 Task: Find the real and imaginary parts of the complex number 4 - 2i.
Action: Mouse moved to (1130, 77)
Screenshot: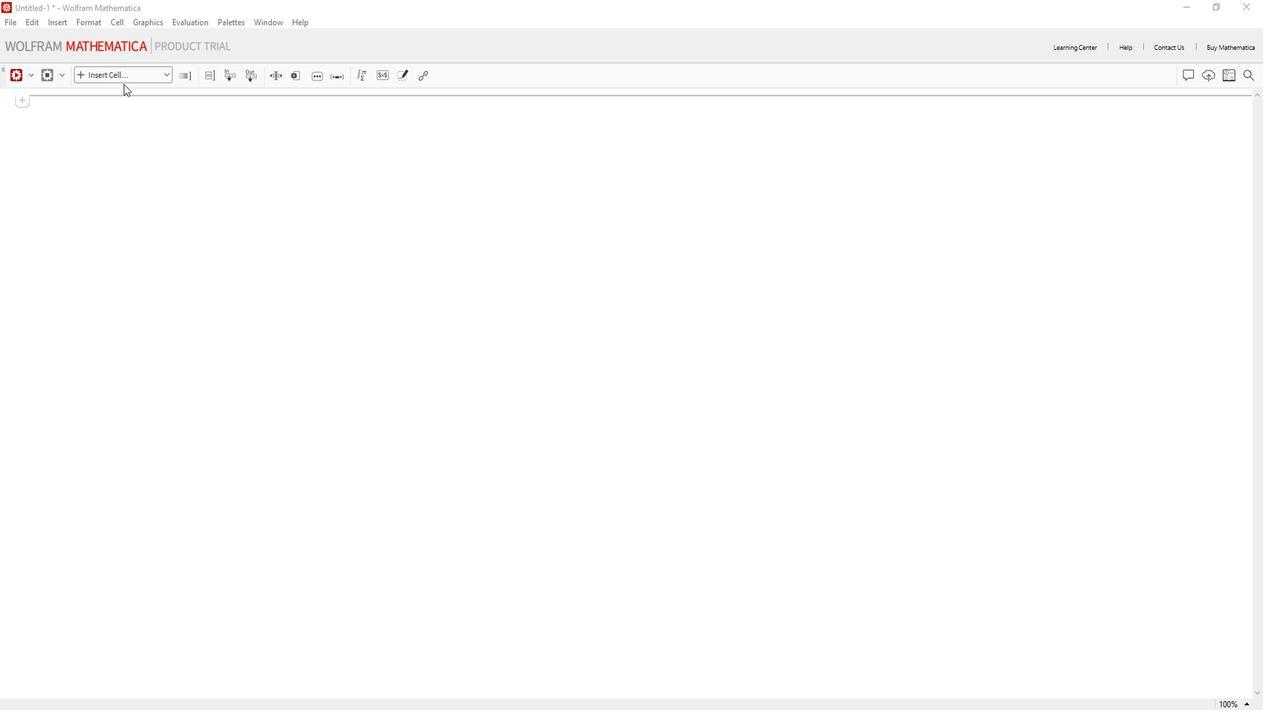 
Action: Mouse pressed left at (1130, 77)
Screenshot: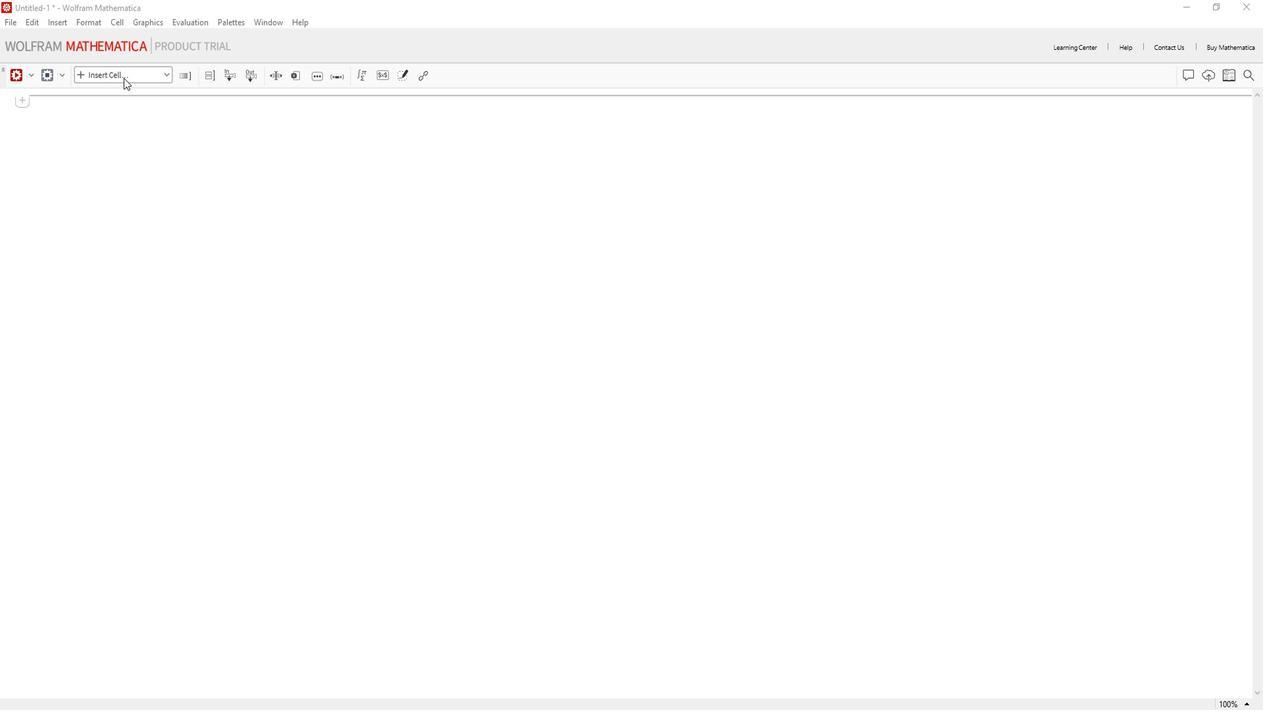 
Action: Mouse moved to (1120, 105)
Screenshot: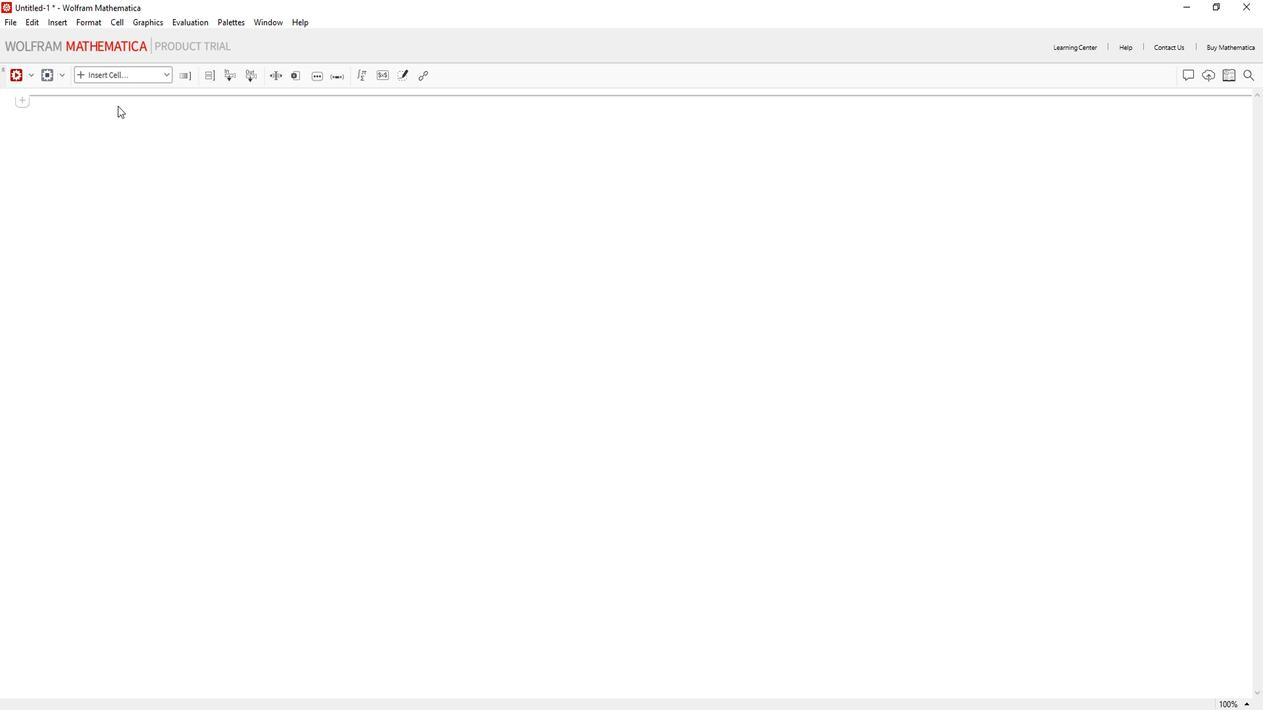 
Action: Mouse pressed left at (1120, 105)
Screenshot: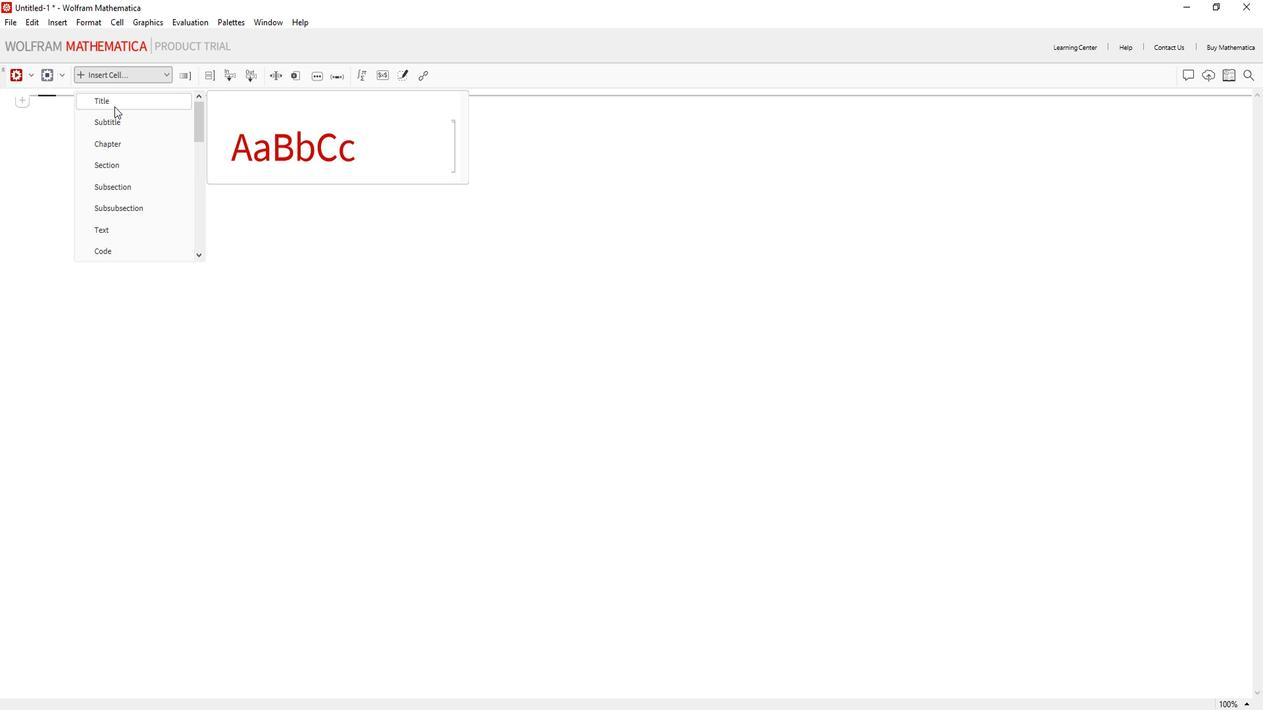 
Action: Key pressed <Key.shift>Find<Key.space>the<Key.space>real<Key.space>and<Key.space>imaginary<Key.space>part<Key.space>of<Key.space>the<Key.space>complex<Key.space>number
Screenshot: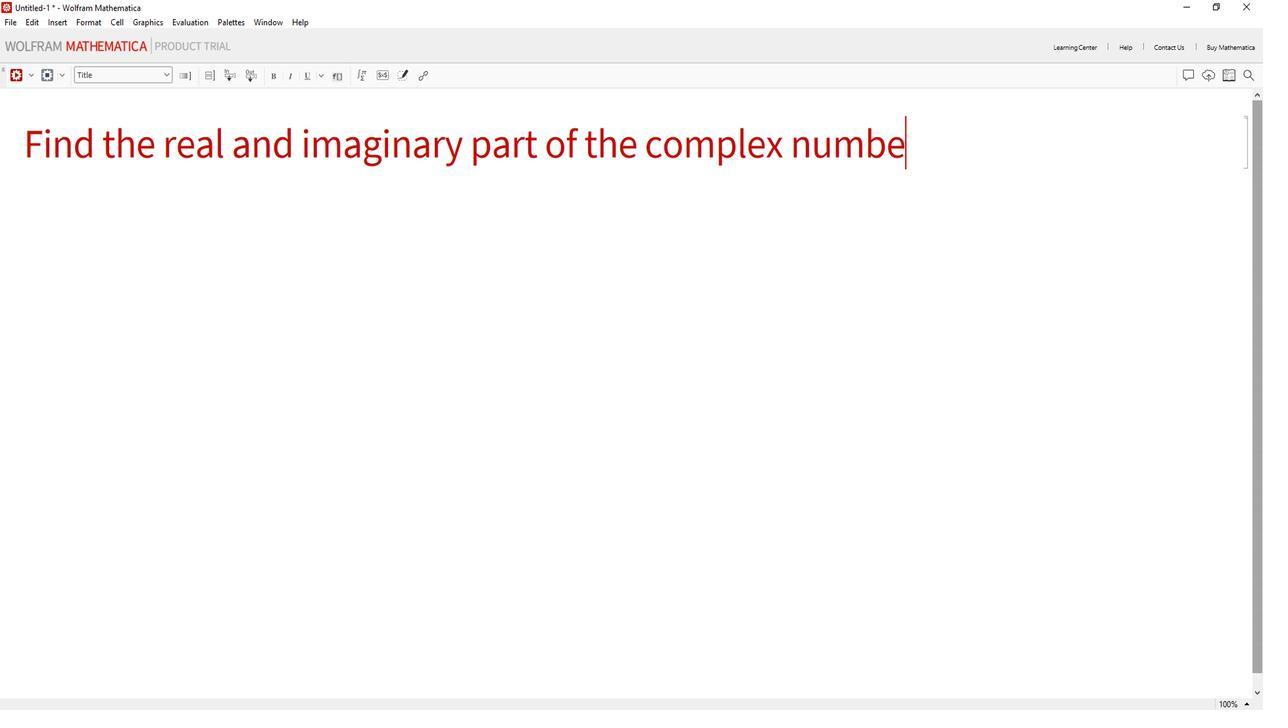 
Action: Mouse moved to (1177, 242)
Screenshot: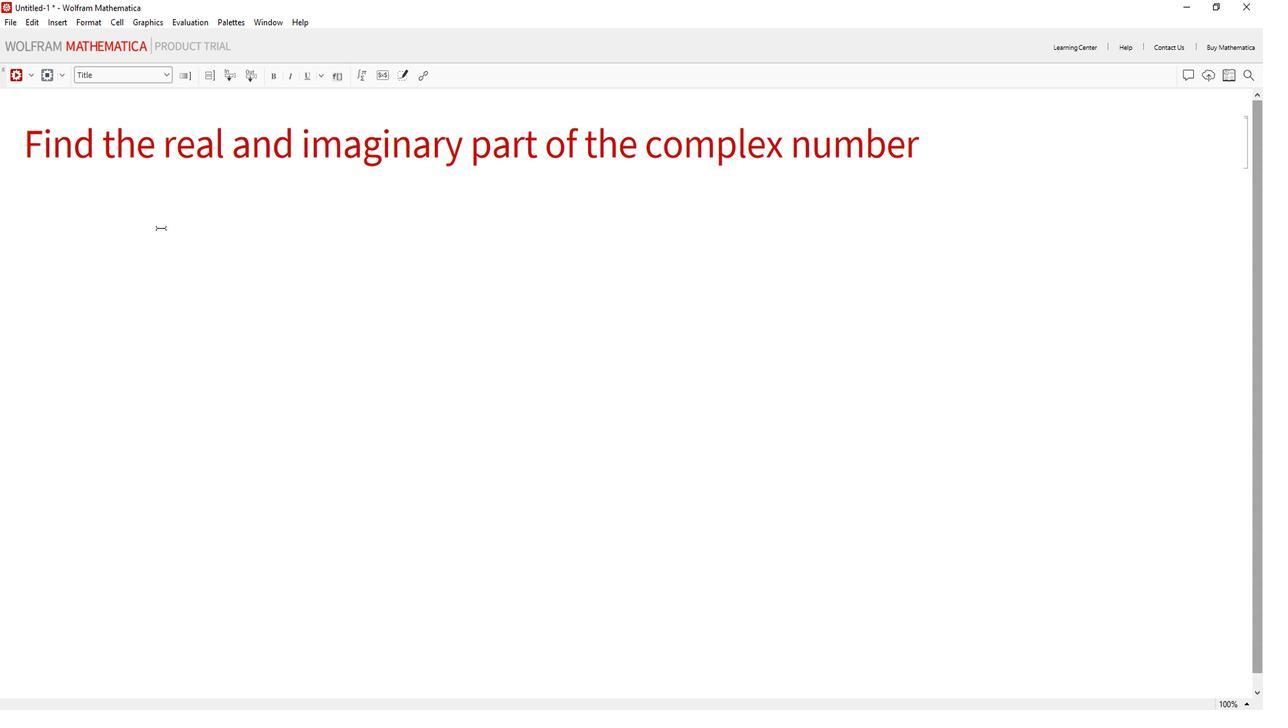 
Action: Mouse pressed left at (1177, 242)
Screenshot: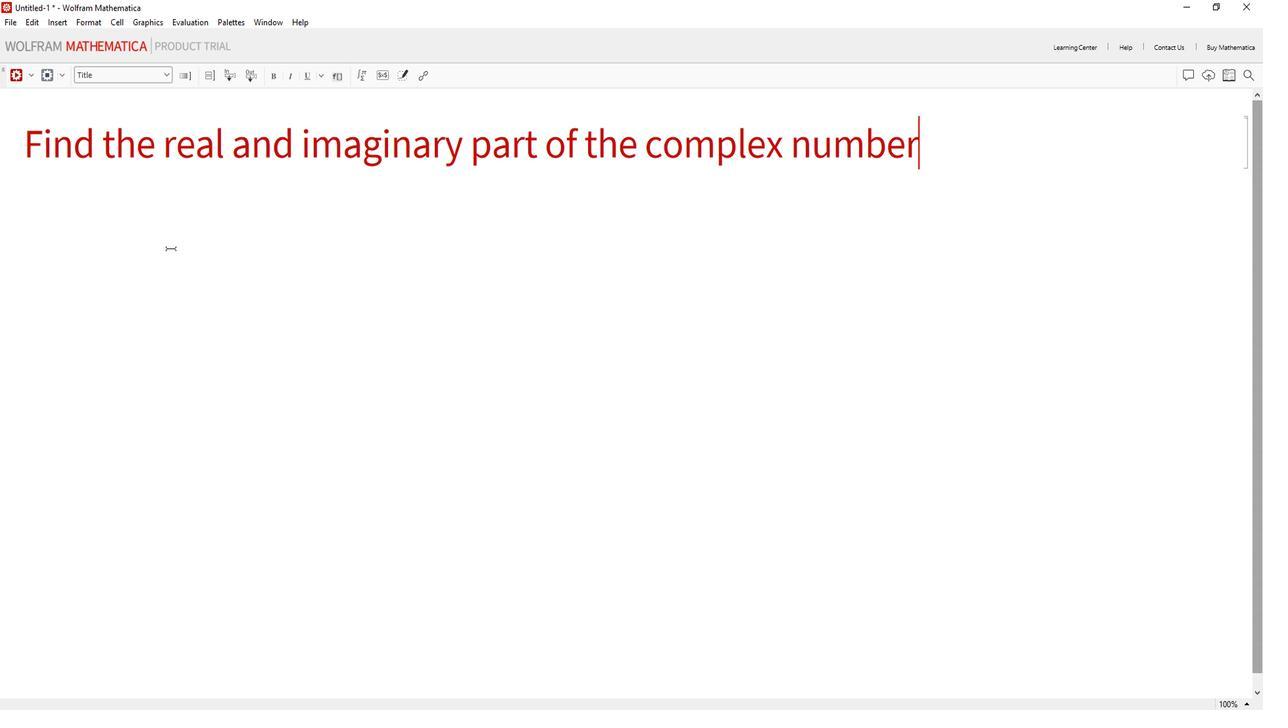 
Action: Mouse moved to (1136, 76)
Screenshot: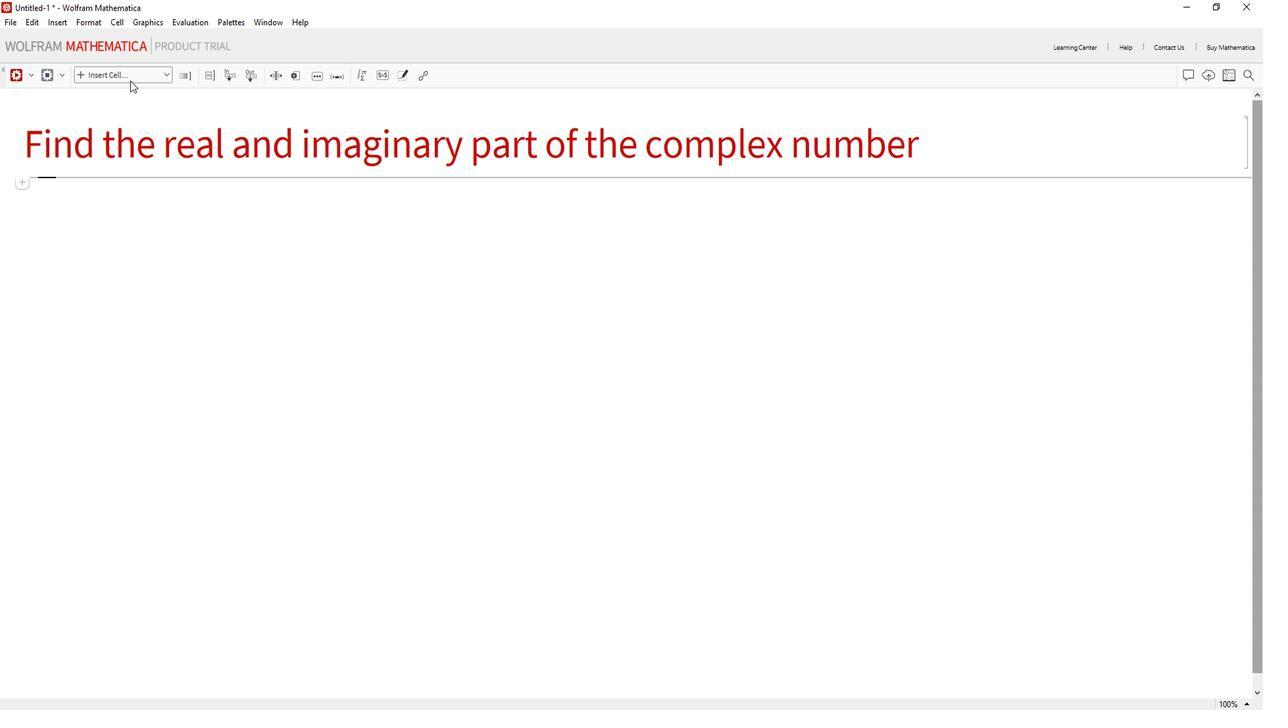 
Action: Mouse pressed left at (1136, 76)
Screenshot: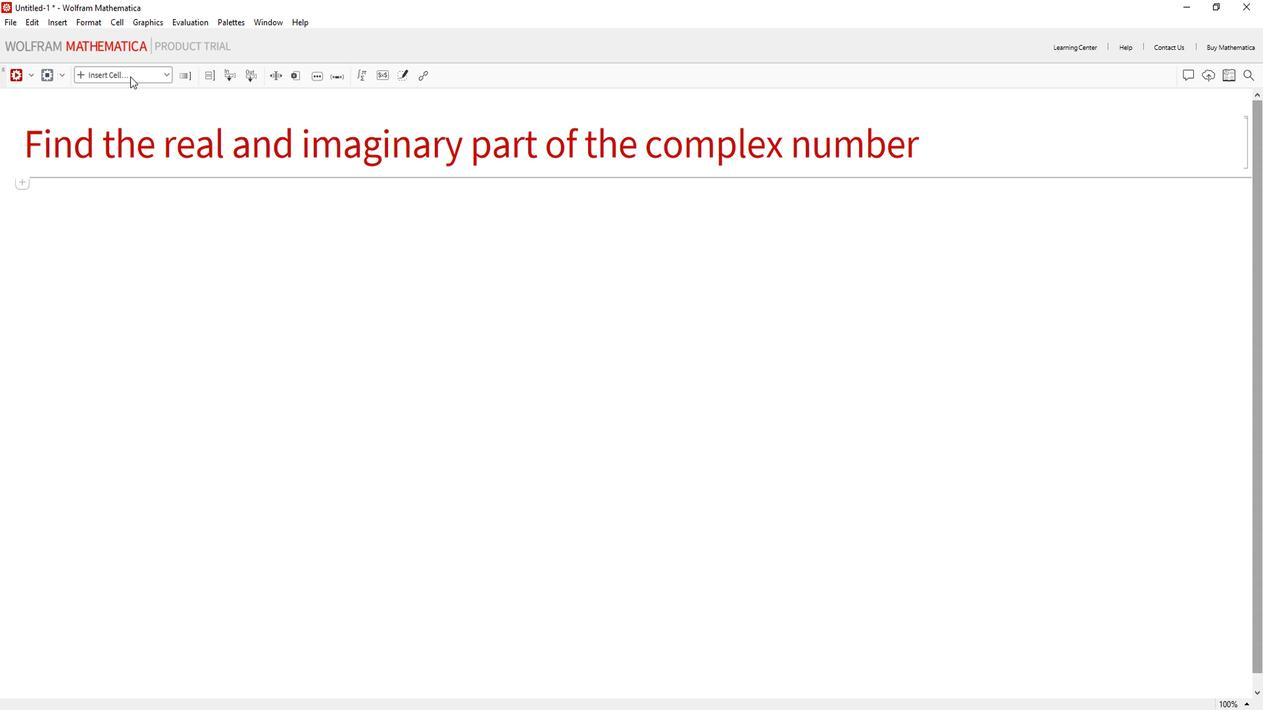 
Action: Mouse moved to (1119, 241)
Screenshot: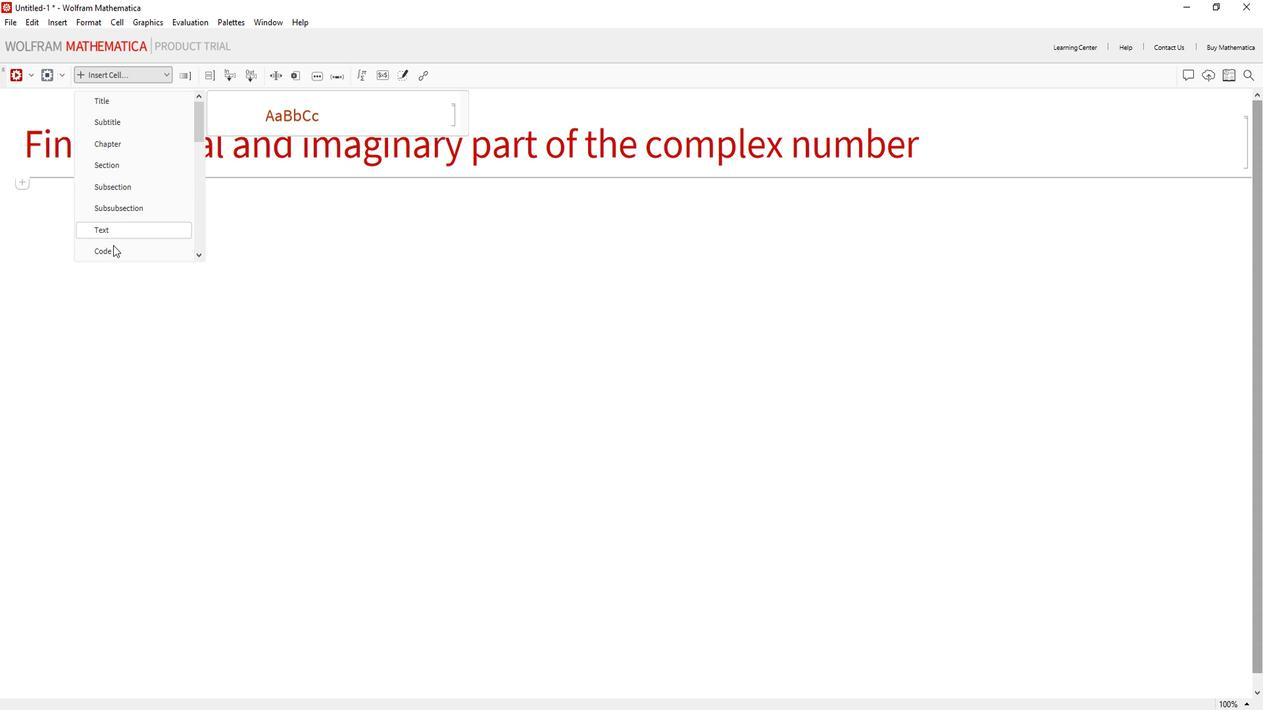 
Action: Mouse pressed left at (1119, 241)
Screenshot: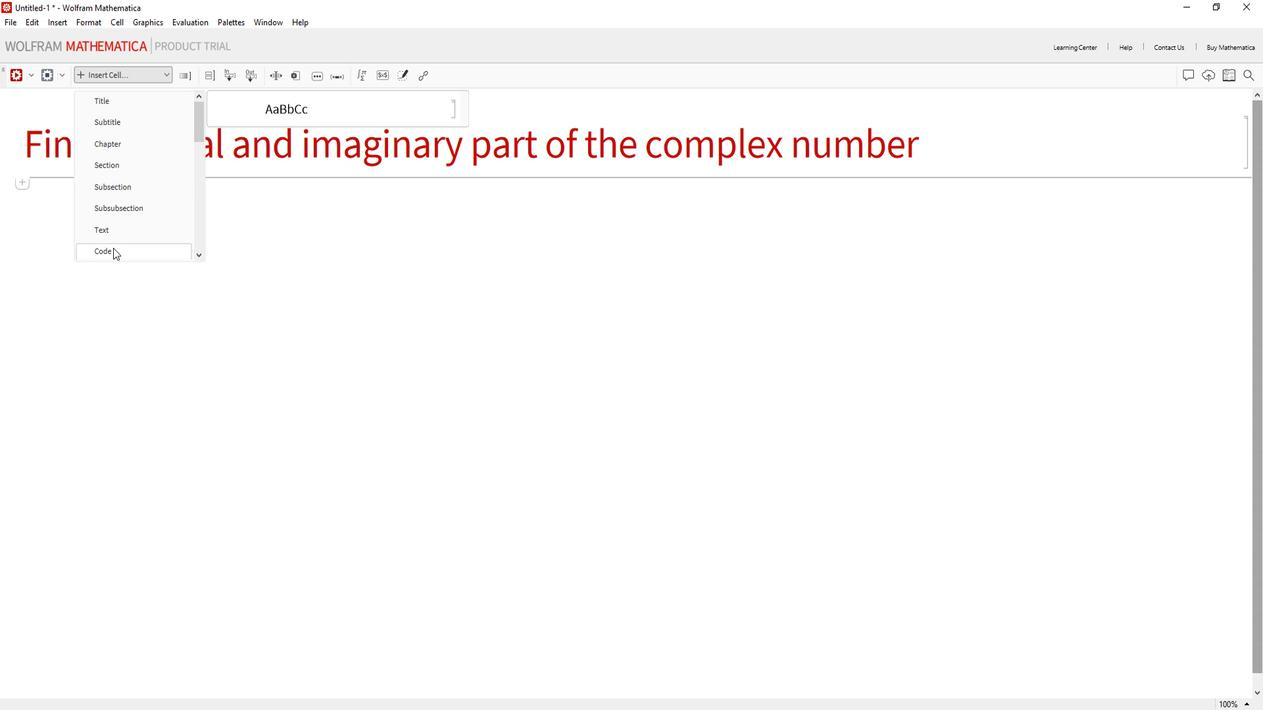 
Action: Mouse moved to (1121, 199)
Screenshot: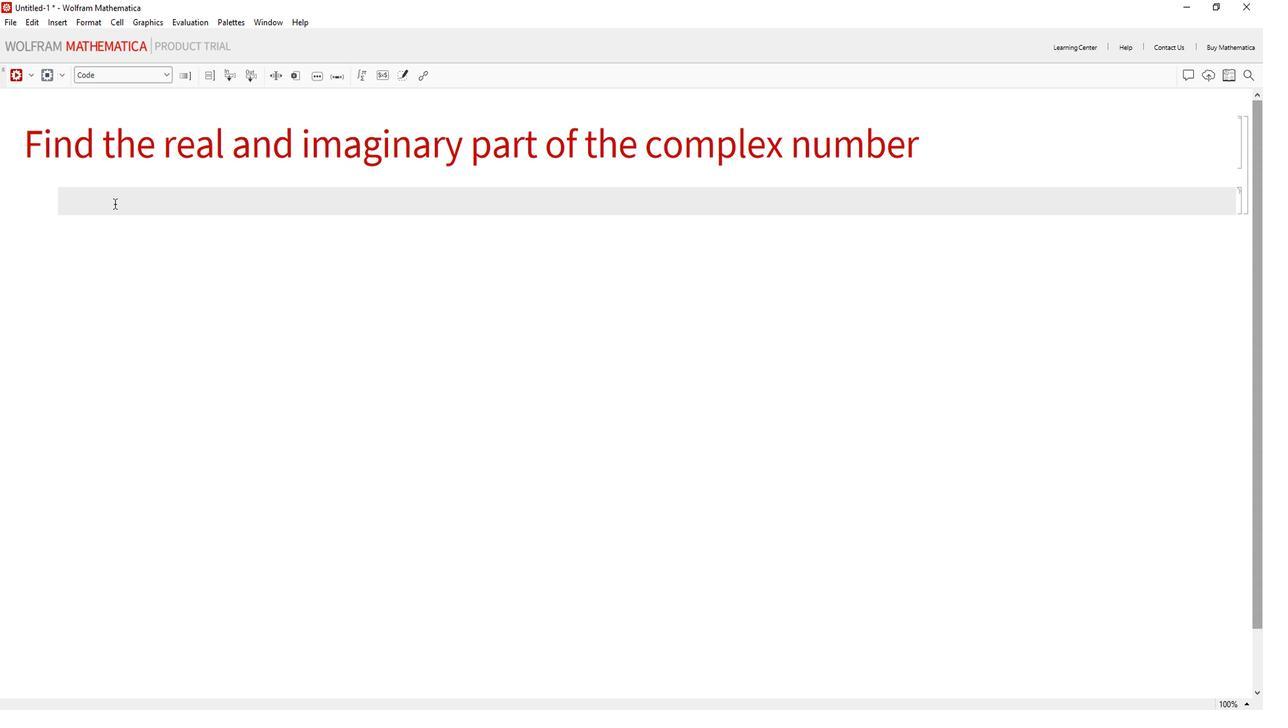 
Action: Mouse pressed left at (1121, 199)
Screenshot: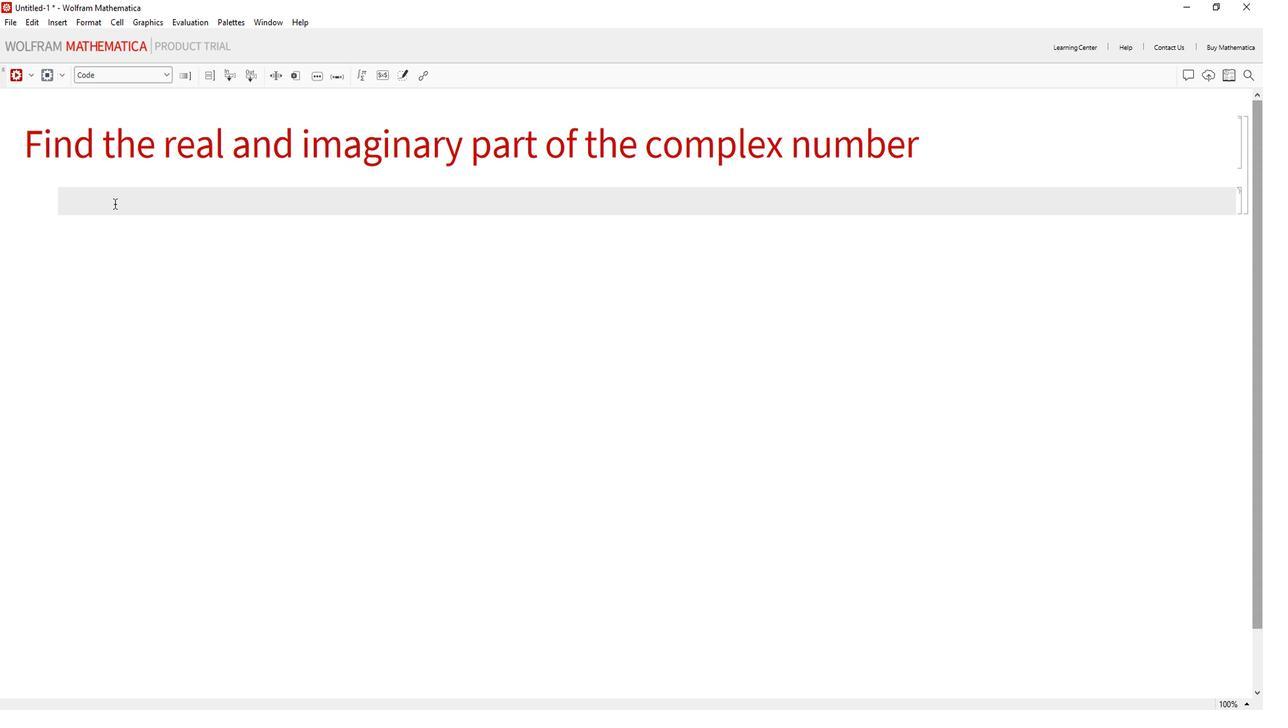 
Action: Mouse moved to (950, 227)
Screenshot: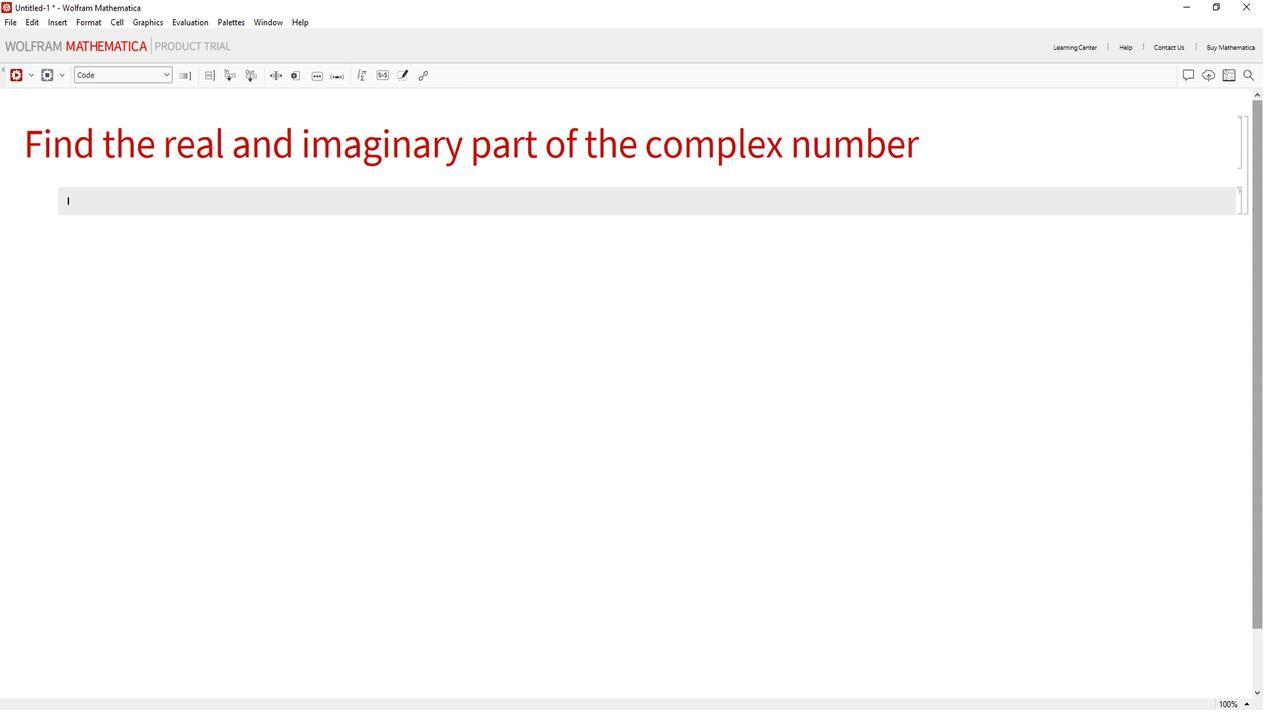 
Action: Mouse pressed left at (950, 227)
Screenshot: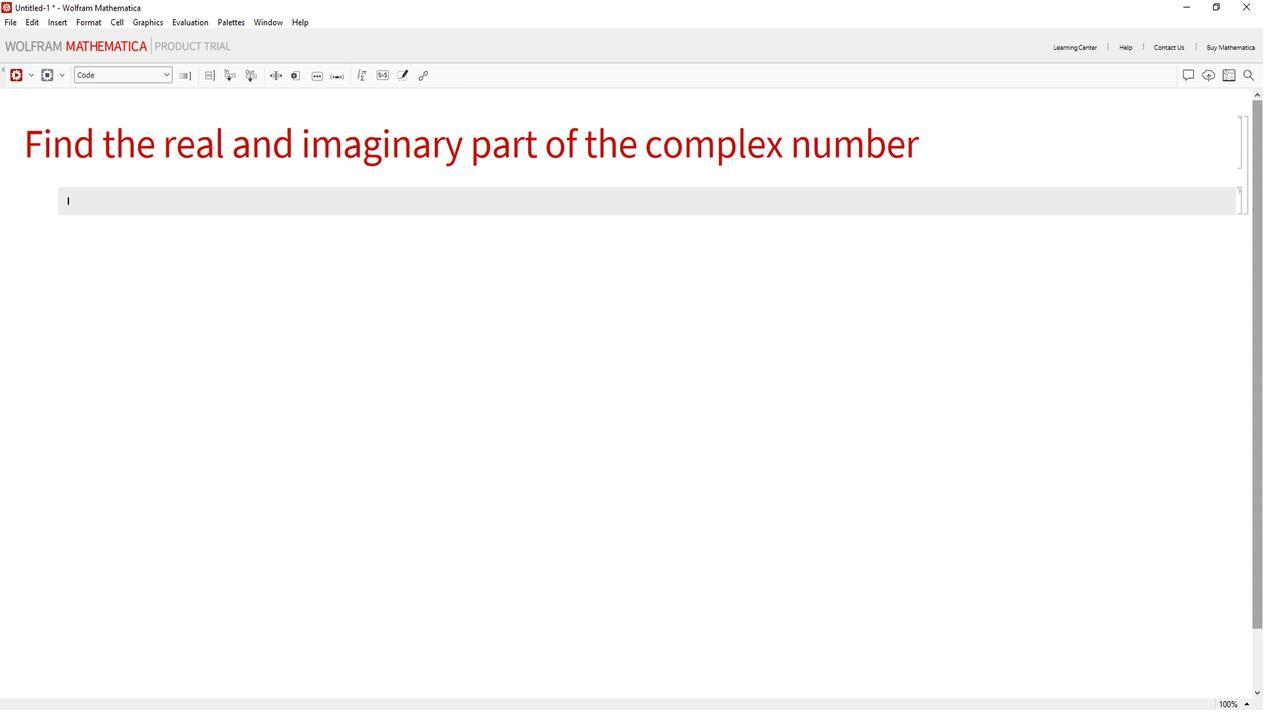 
Action: Mouse moved to (1131, 190)
Screenshot: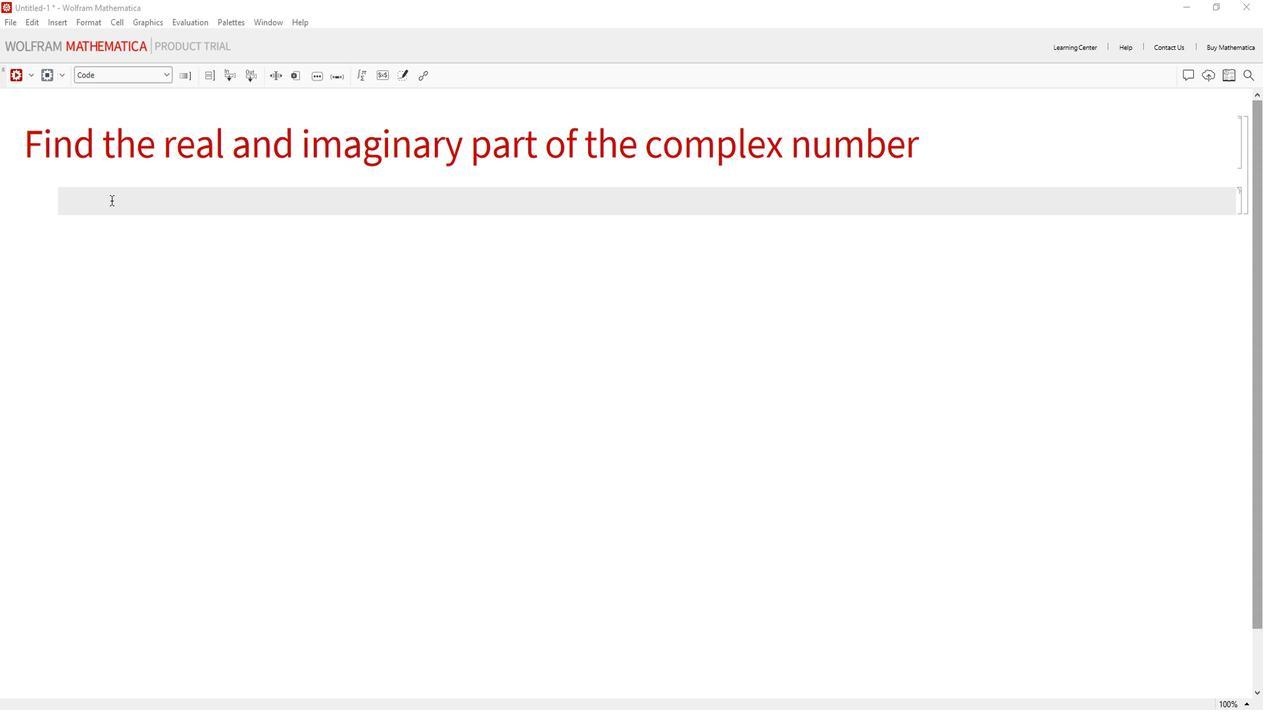 
Action: Mouse pressed left at (1131, 190)
Screenshot: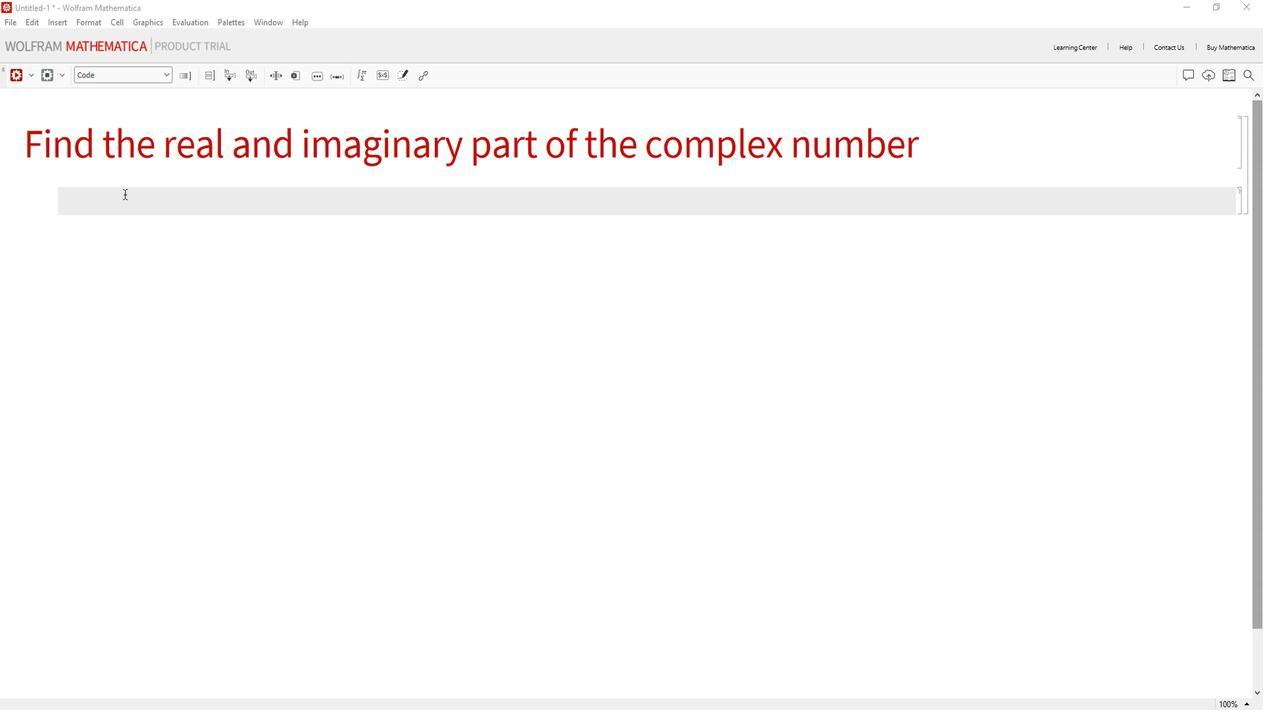 
Action: Key pressed complex<Key.shift>Number<Key.enter><Key.space>=<Key.space>2<Key.backspace>4<Key.space>-<Key.space>2<Key.shift>I;<Key.enter><Key.enter><Key.shift>real<Key.shift>Part<Key.enter><Key.space>=<Key.space><Key.shift>Re[complex<Key.shift>Number<Key.enter><Key.right>;<Key.enter>imaginary<Key.shift>Part<Key.enter><Key.space>=<Key.space><Key.shift>Im[complex<Key.shift>Number<Key.enter><Key.right>;<Key.enter><Key.enter><Key.shift_r>{realp<Key.shift>art<Key.enter>,<Key.space><Key.shift>imagea<Key.backspace>nary<Key.shift>Part
Screenshot: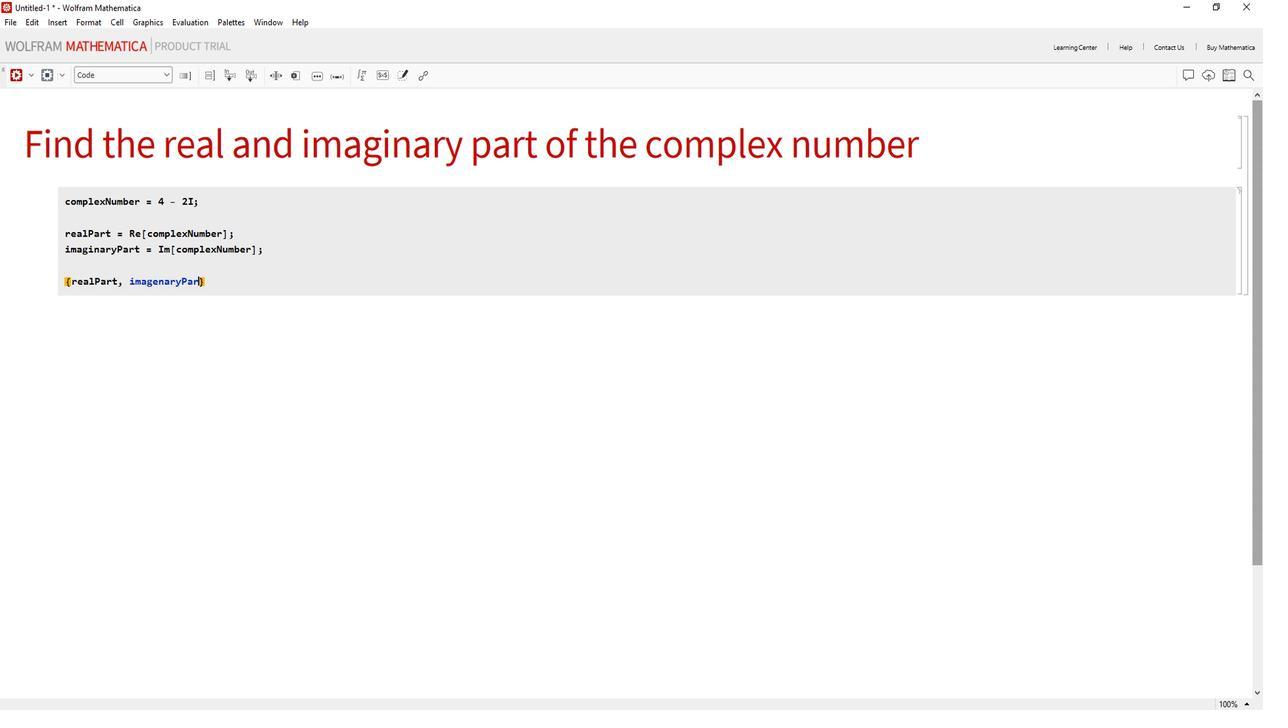 
Action: Mouse moved to (1167, 276)
Screenshot: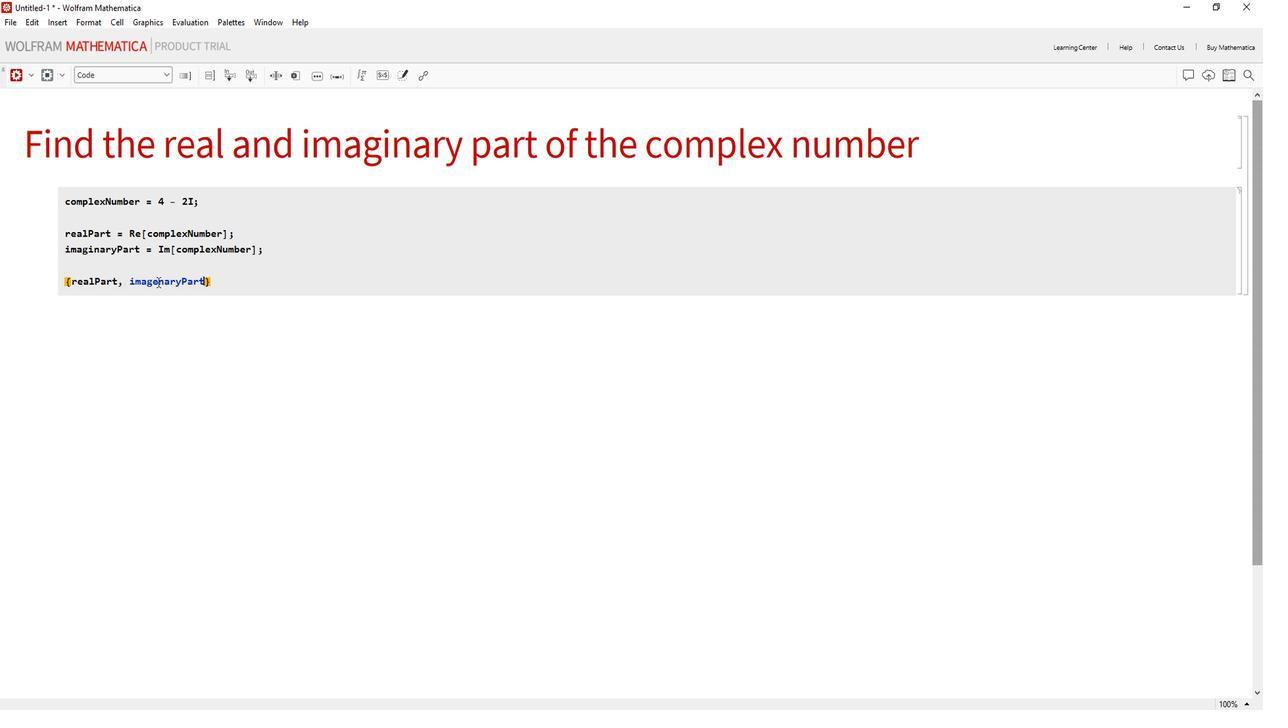 
Action: Mouse pressed left at (1167, 276)
Screenshot: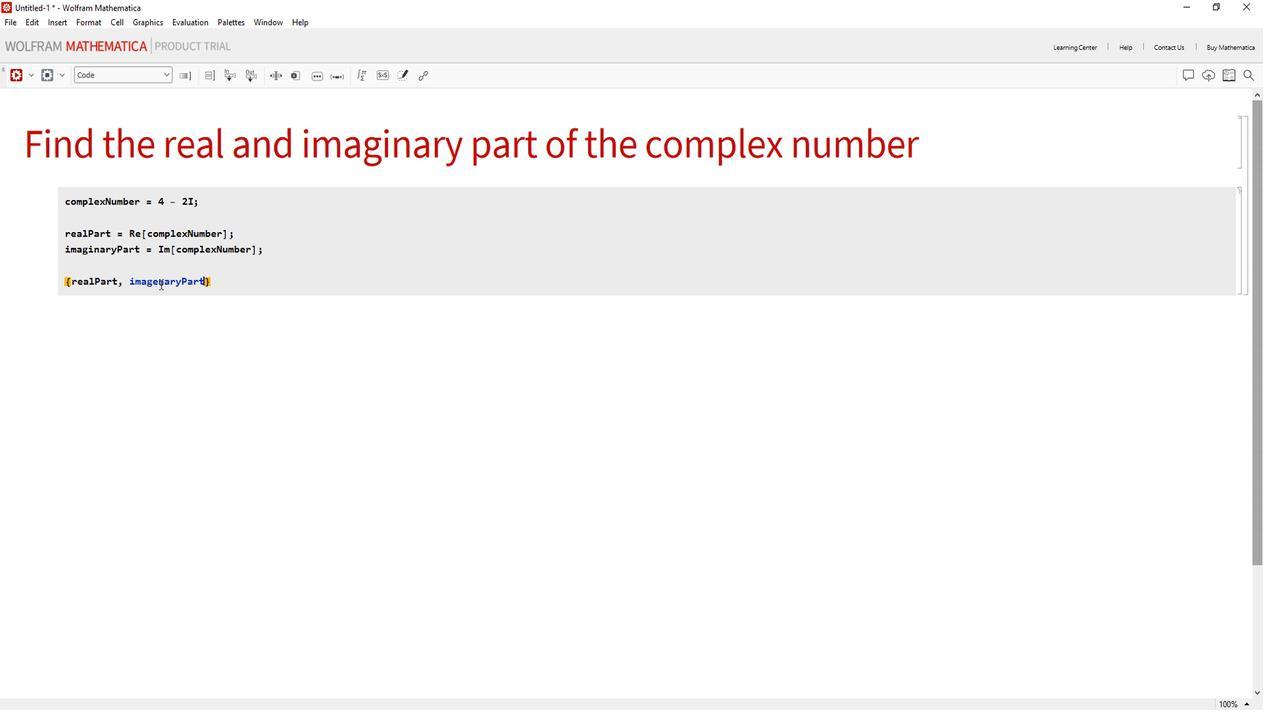 
Action: Mouse moved to (1165, 276)
Screenshot: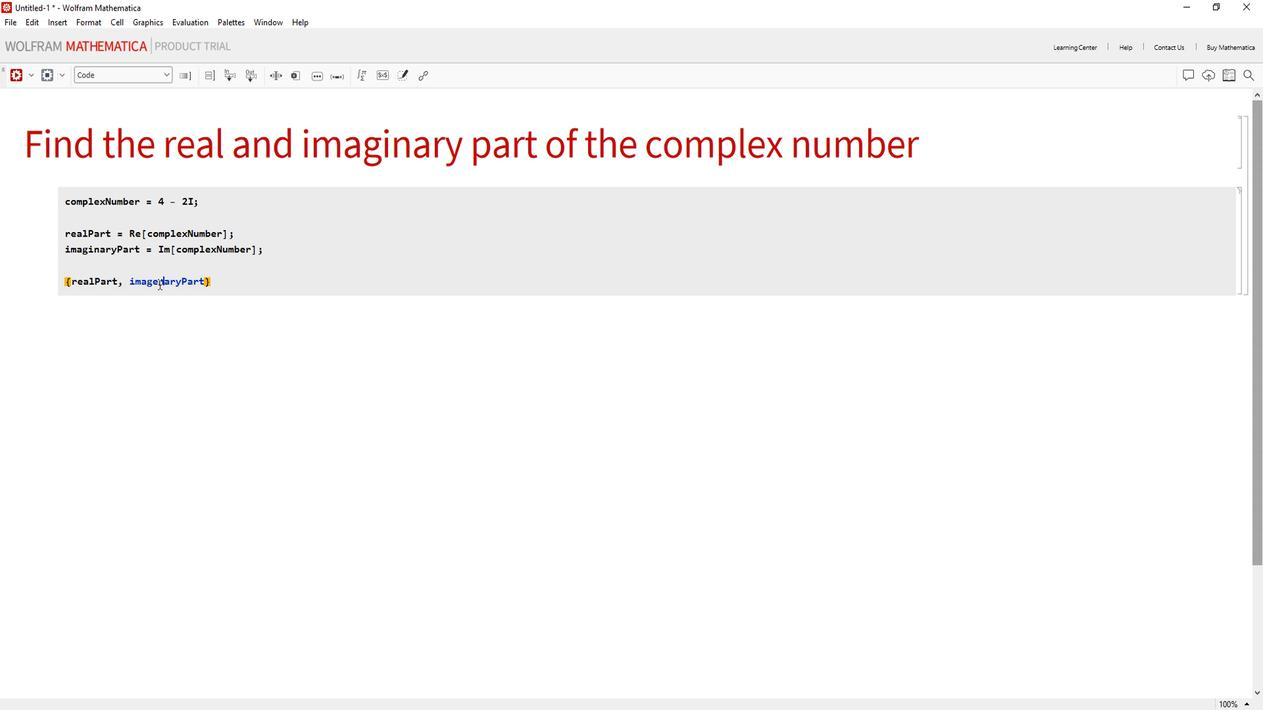 
Action: Mouse pressed left at (1165, 276)
Screenshot: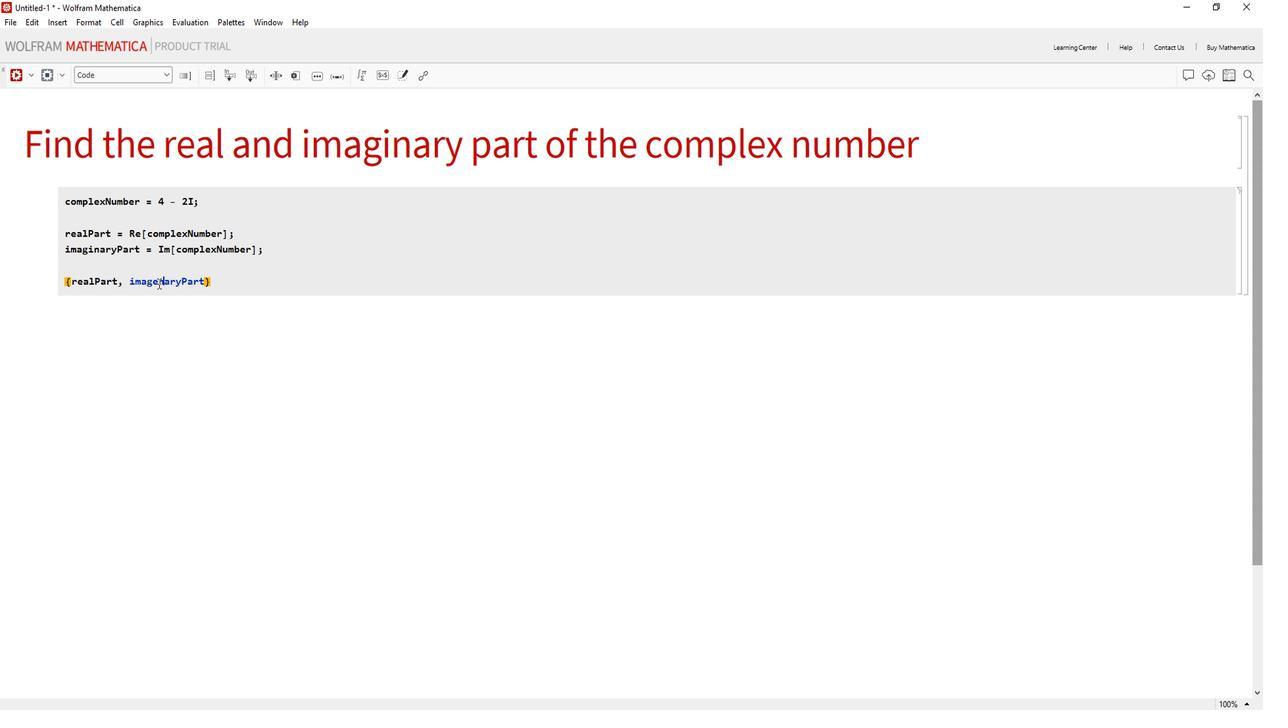 
Action: Key pressed <Key.backspace>
Screenshot: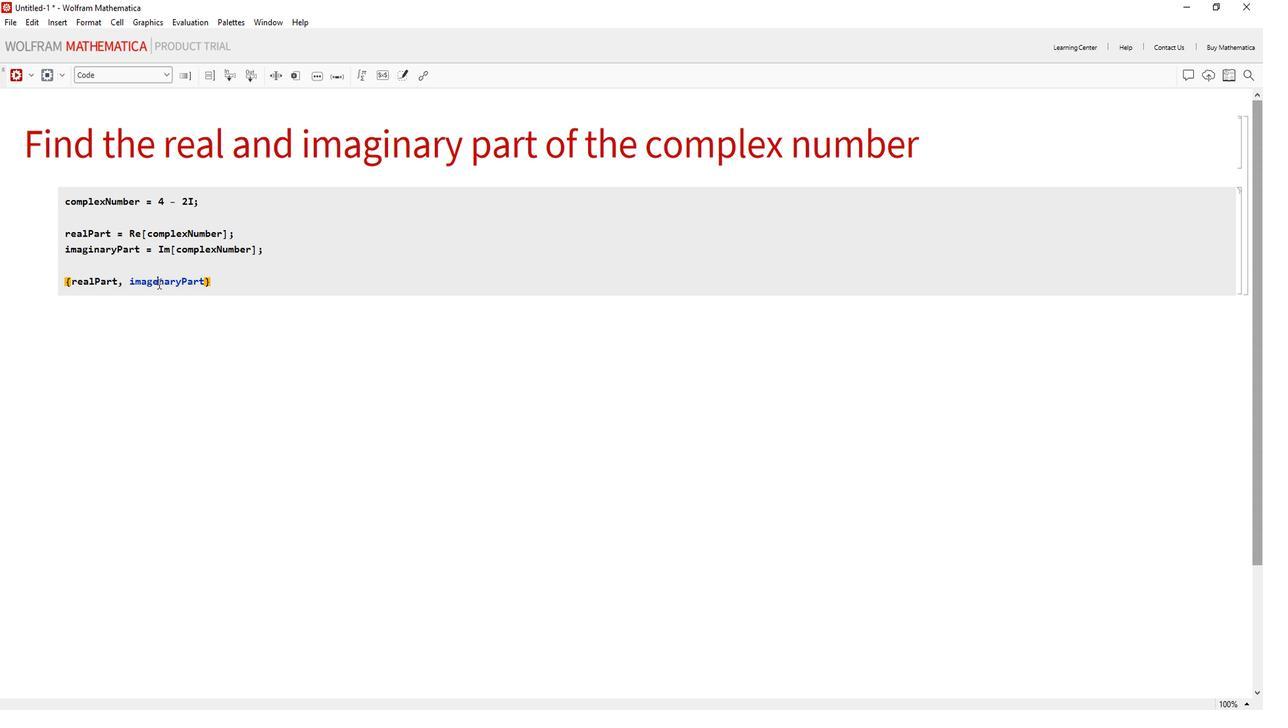 
Action: Mouse moved to (1164, 275)
Screenshot: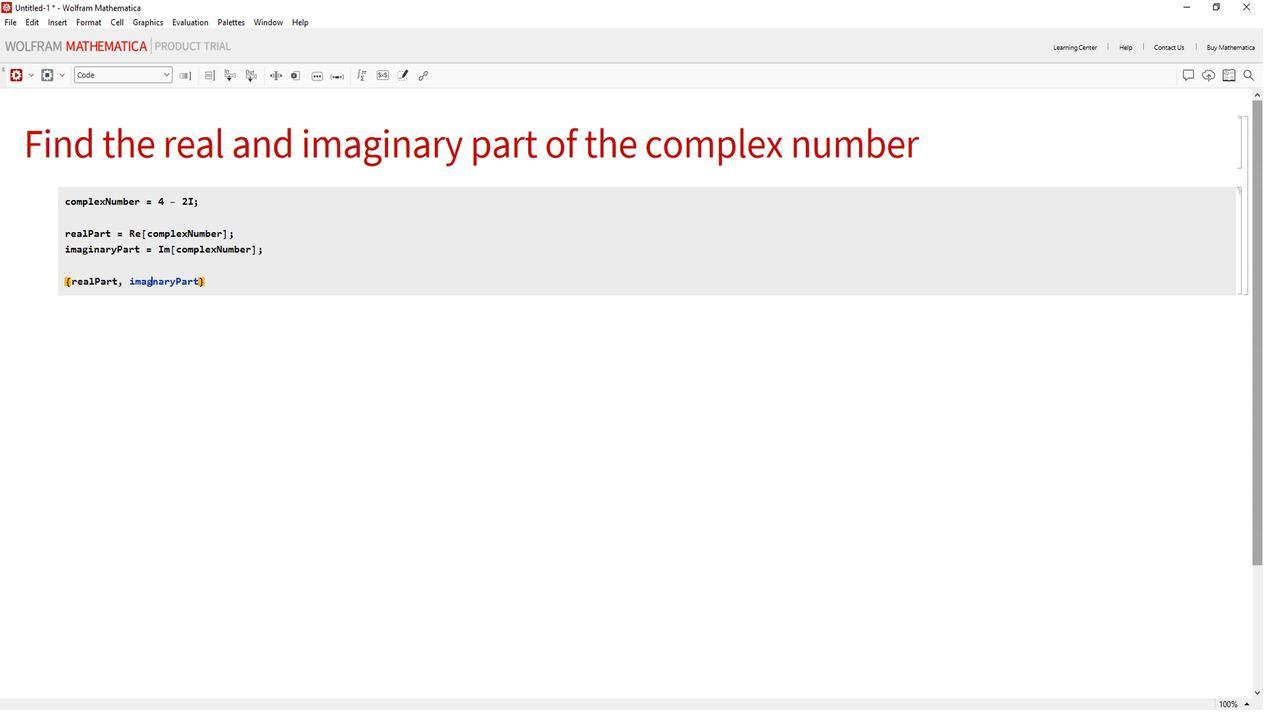 
Action: Key pressed i
Screenshot: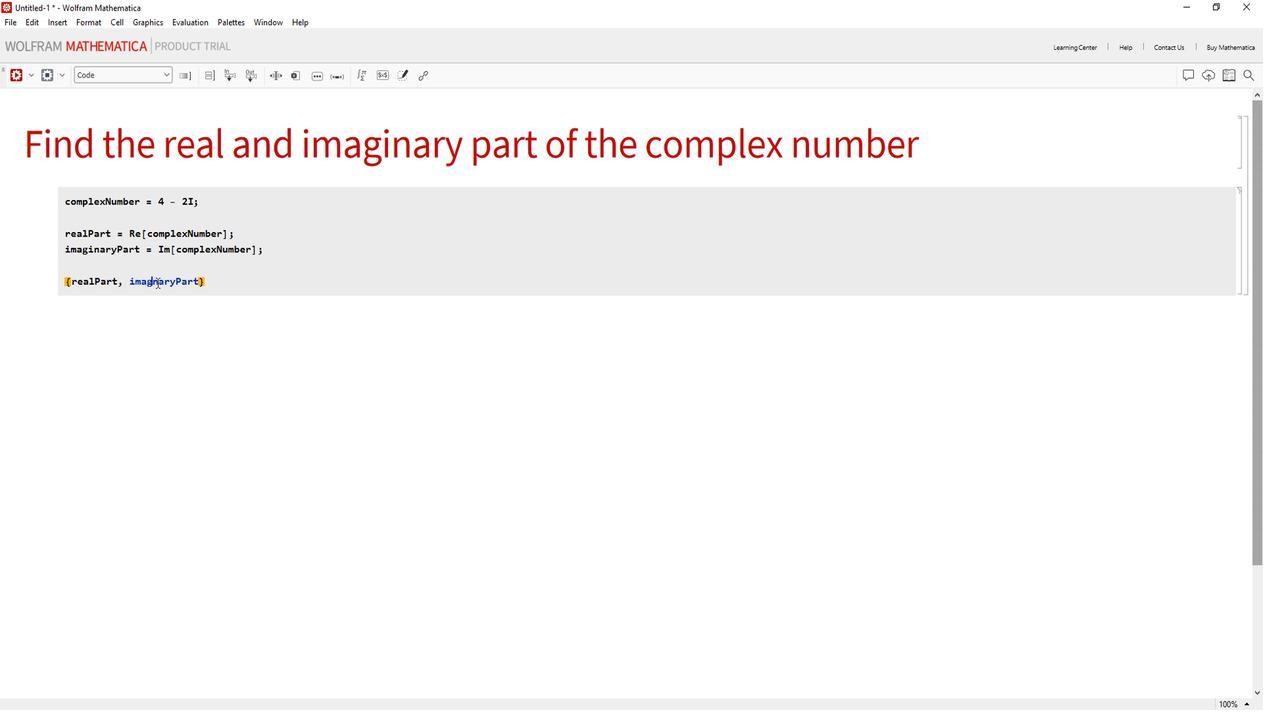 
Action: Mouse moved to (1228, 266)
Screenshot: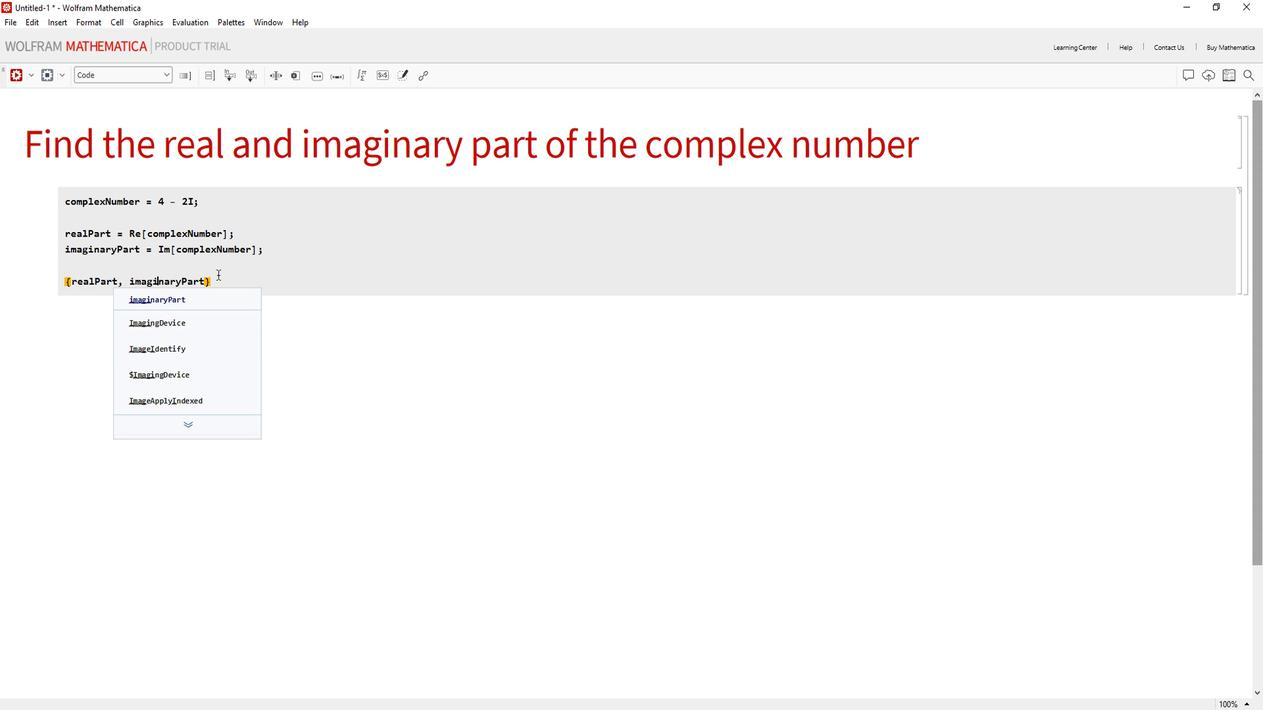 
Action: Mouse pressed left at (1228, 266)
Screenshot: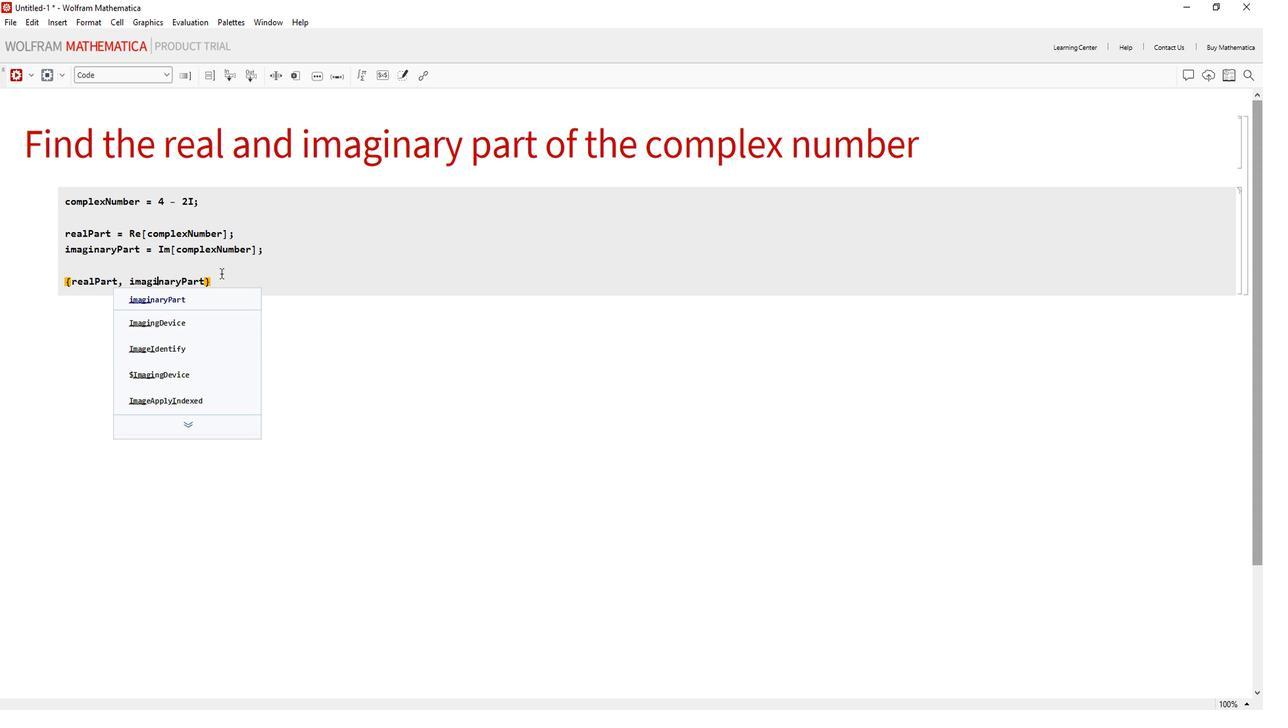 
Action: Mouse moved to (1019, 75)
Screenshot: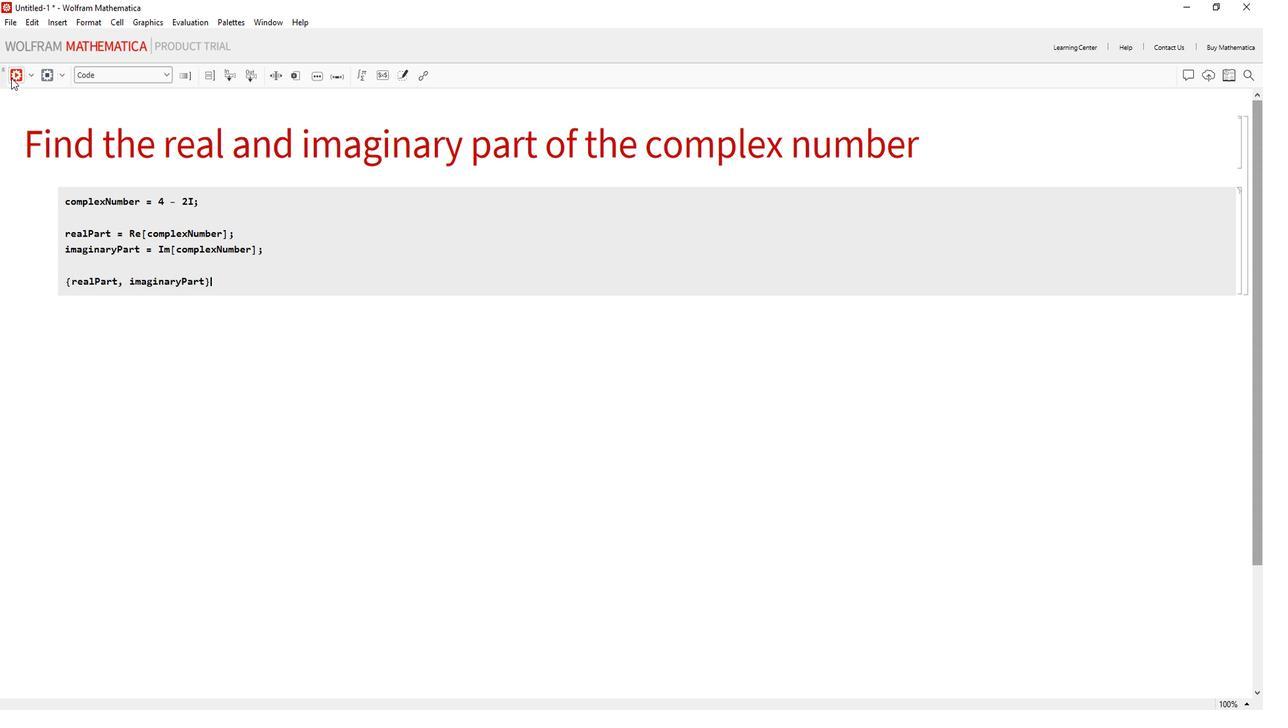
Action: Mouse pressed left at (1019, 75)
Screenshot: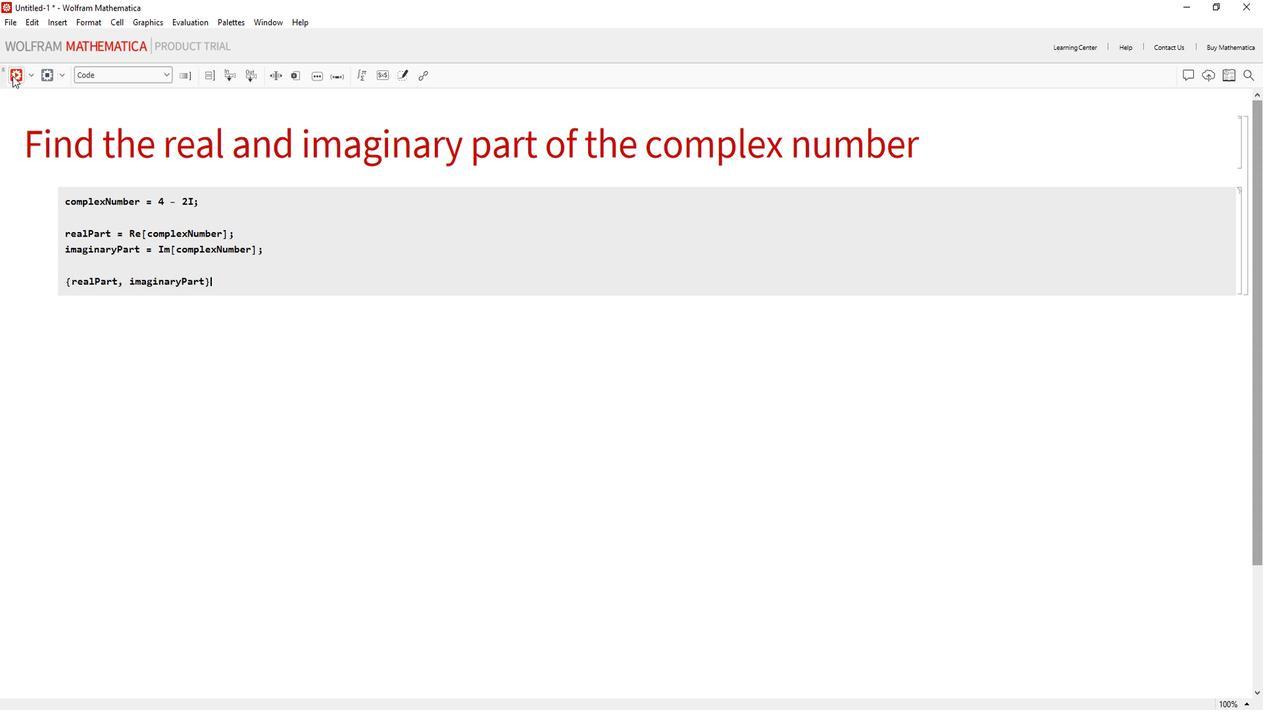 
Action: Mouse moved to (1142, 296)
Screenshot: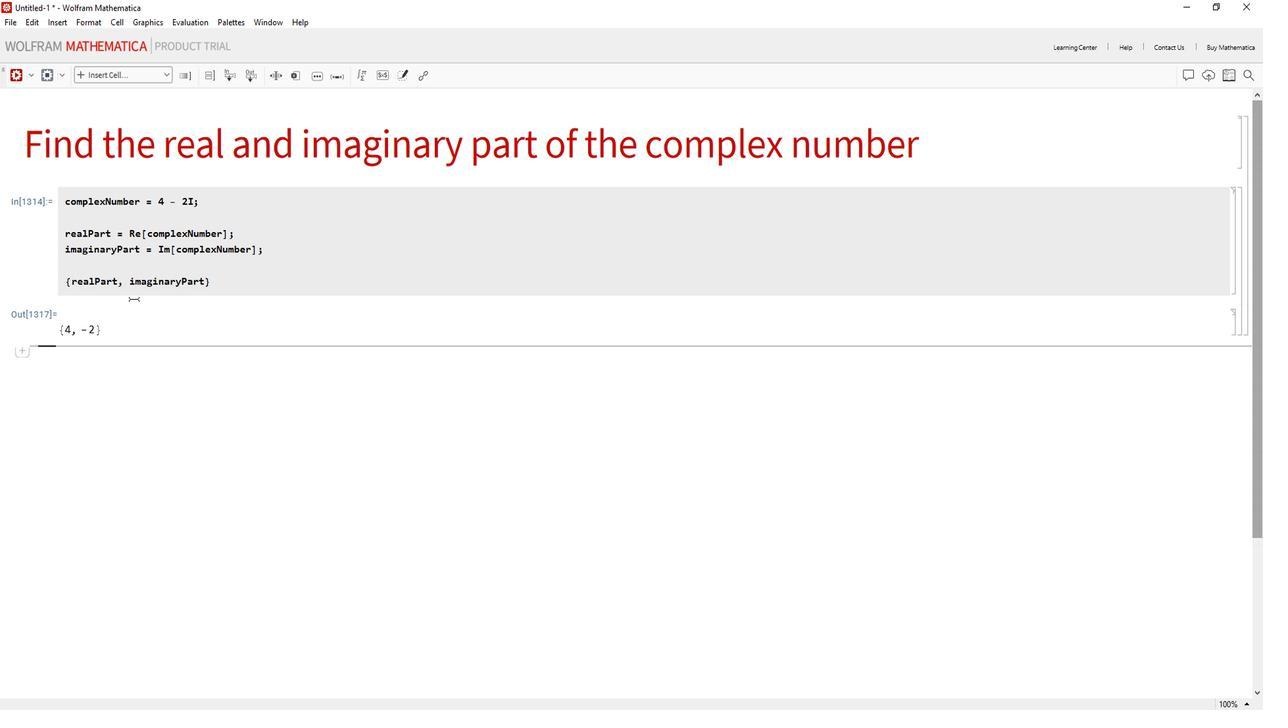 
